Task: Publish the spreadsheet on the web.
Action: Mouse moved to (36, 61)
Screenshot: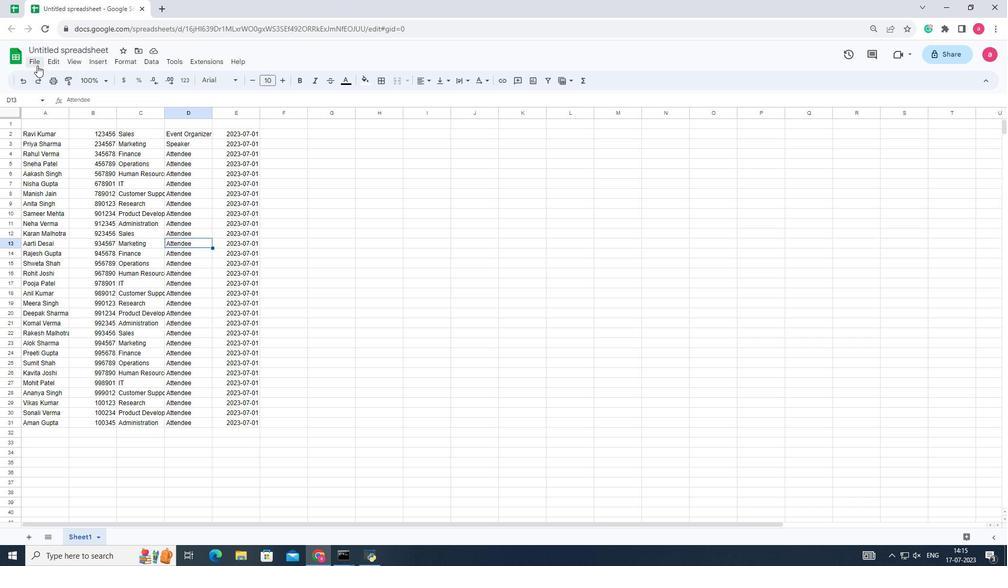 
Action: Mouse pressed left at (36, 61)
Screenshot: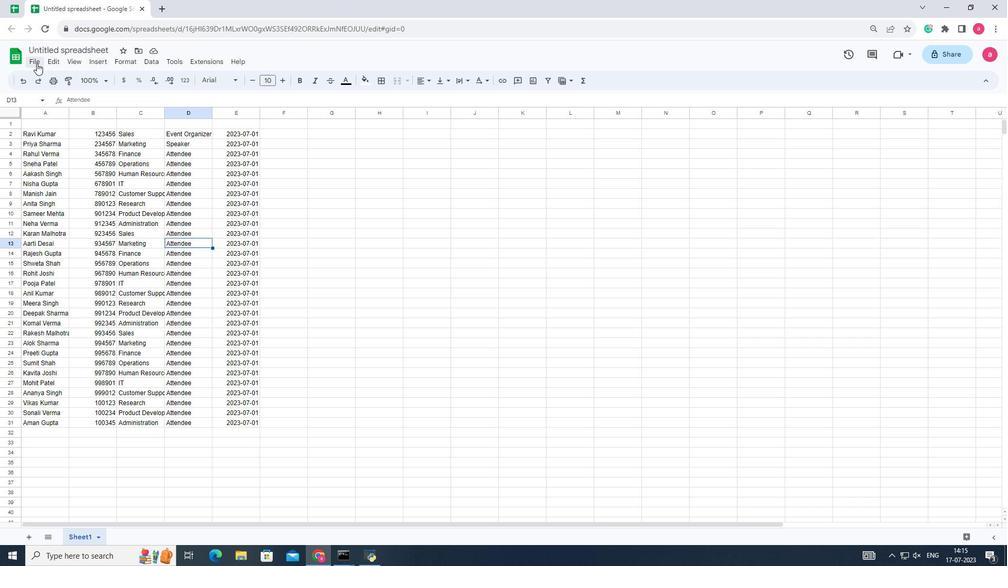 
Action: Mouse moved to (243, 159)
Screenshot: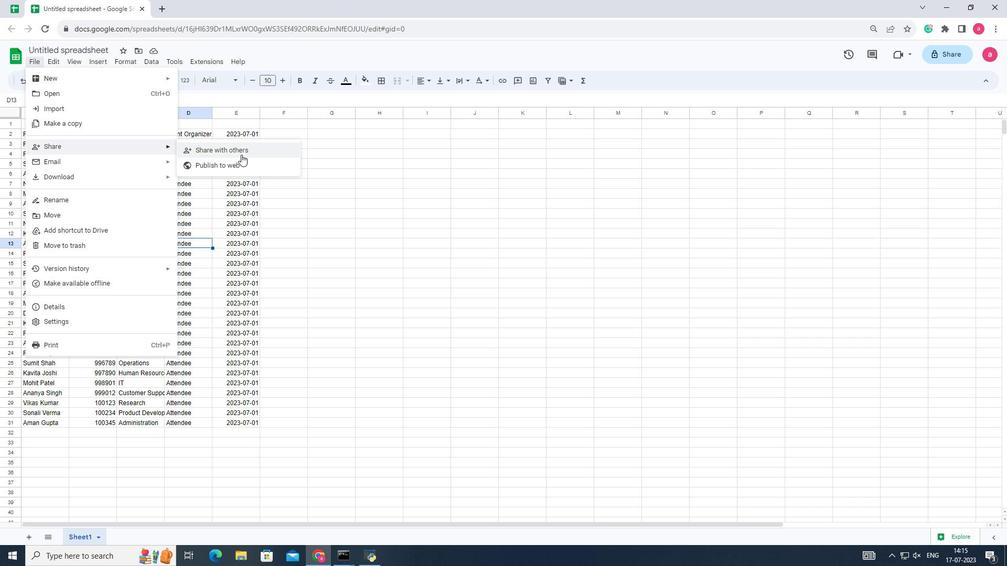 
Action: Mouse pressed left at (243, 159)
Screenshot: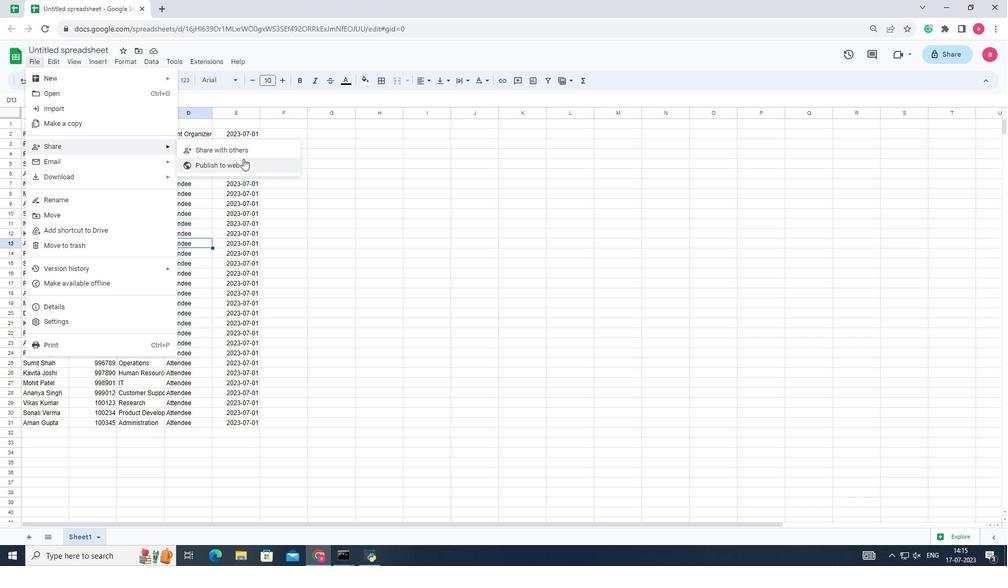 
Action: Mouse moved to (416, 335)
Screenshot: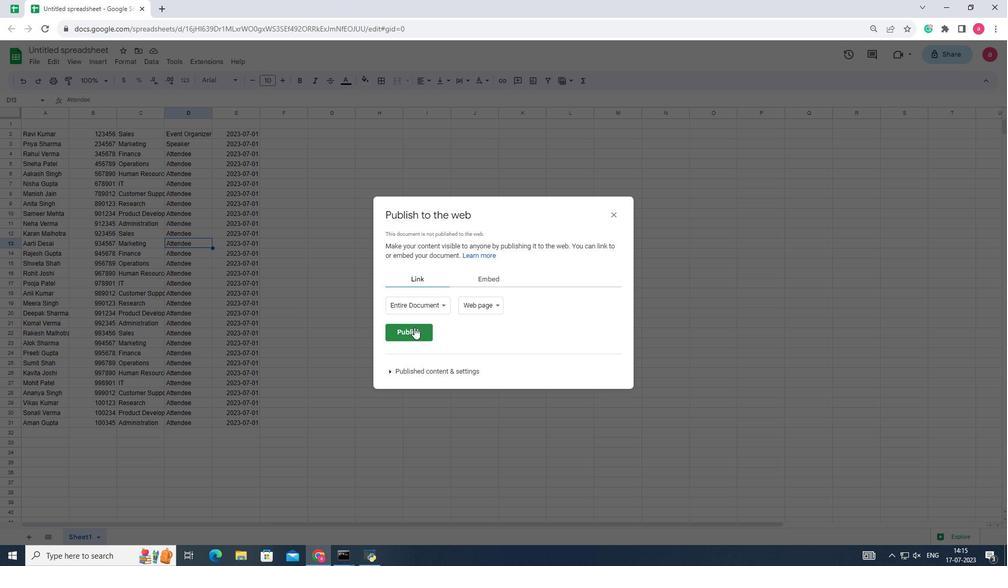 
Action: Mouse pressed left at (416, 335)
Screenshot: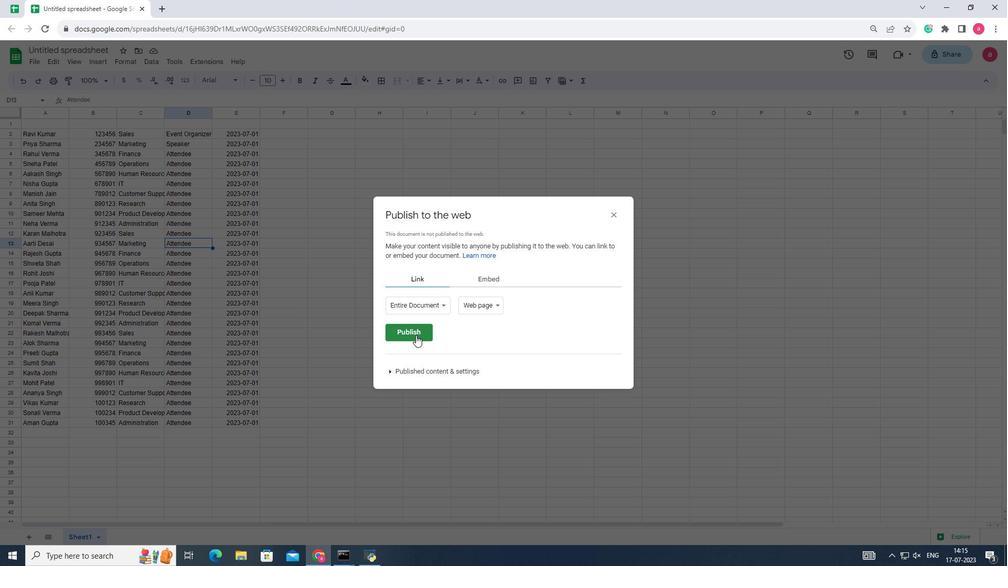 
Action: Mouse moved to (547, 91)
Screenshot: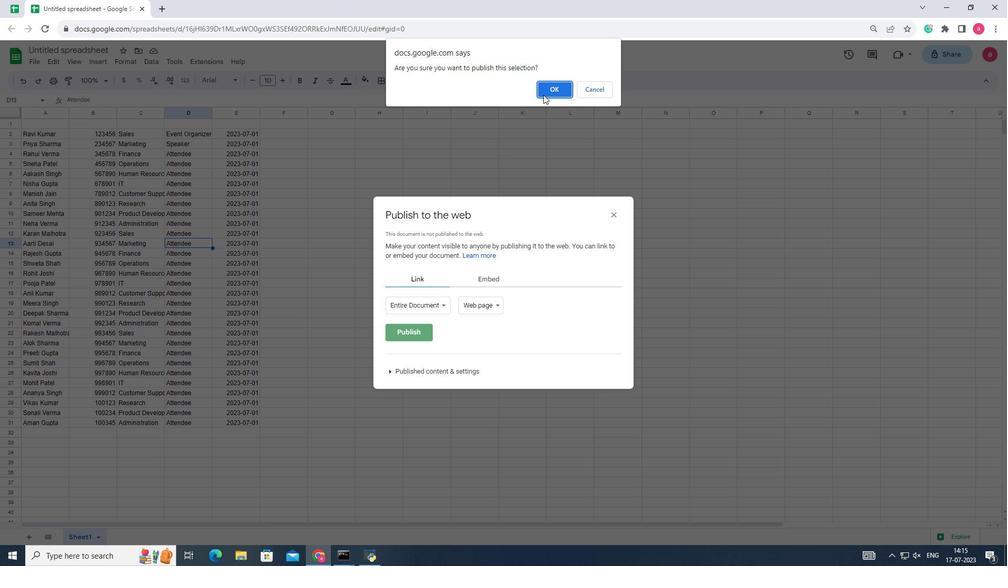 
Action: Mouse pressed left at (547, 91)
Screenshot: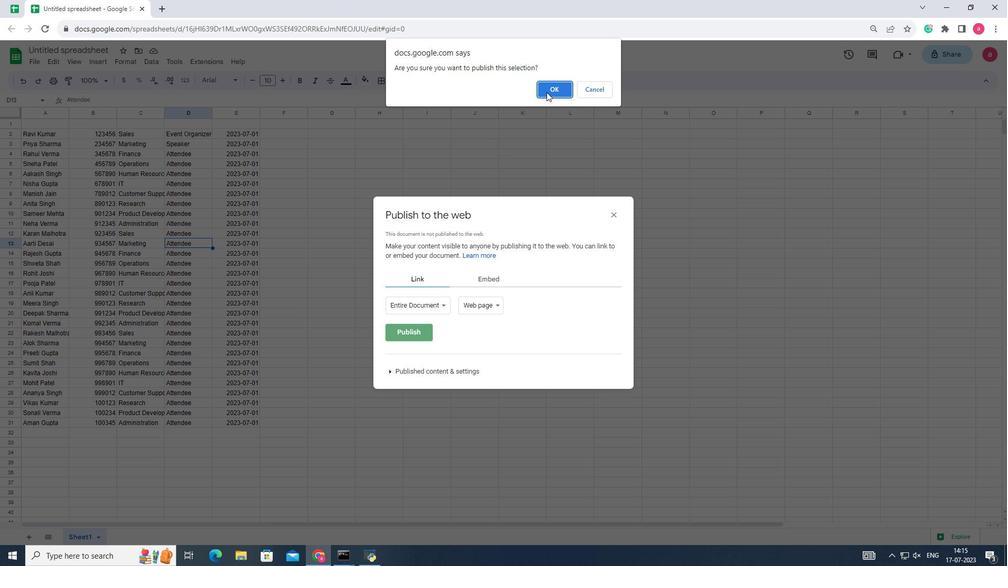 
Action: Mouse moved to (426, 288)
Screenshot: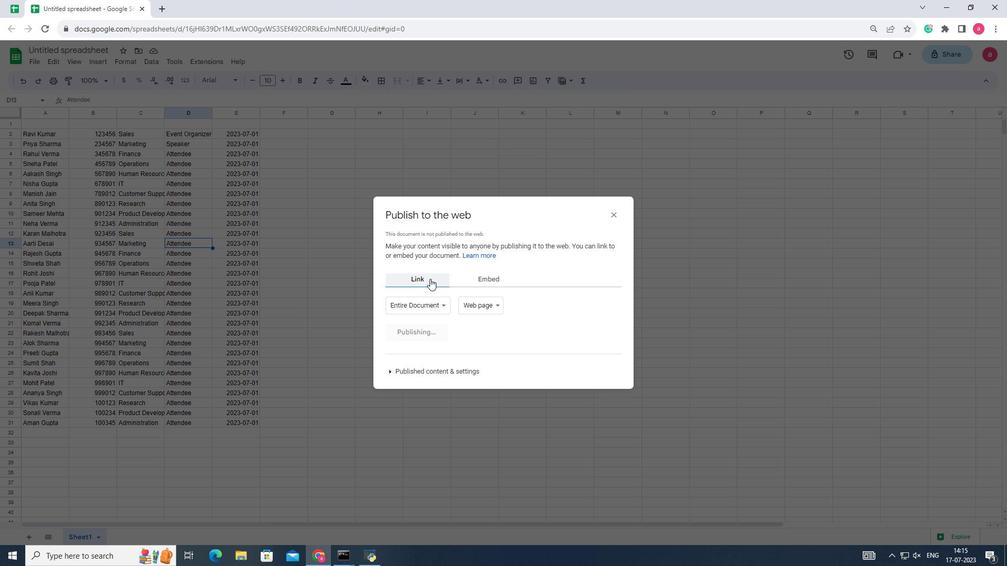 
